 Task: Create a task  Add support for speech-to-text and text-to-speech conversion , assign it to team member softage.8@softage.net in the project WorkSmart and update the status of the task to  Off Track , set the priority of the task to Medium.
Action: Mouse moved to (50, 54)
Screenshot: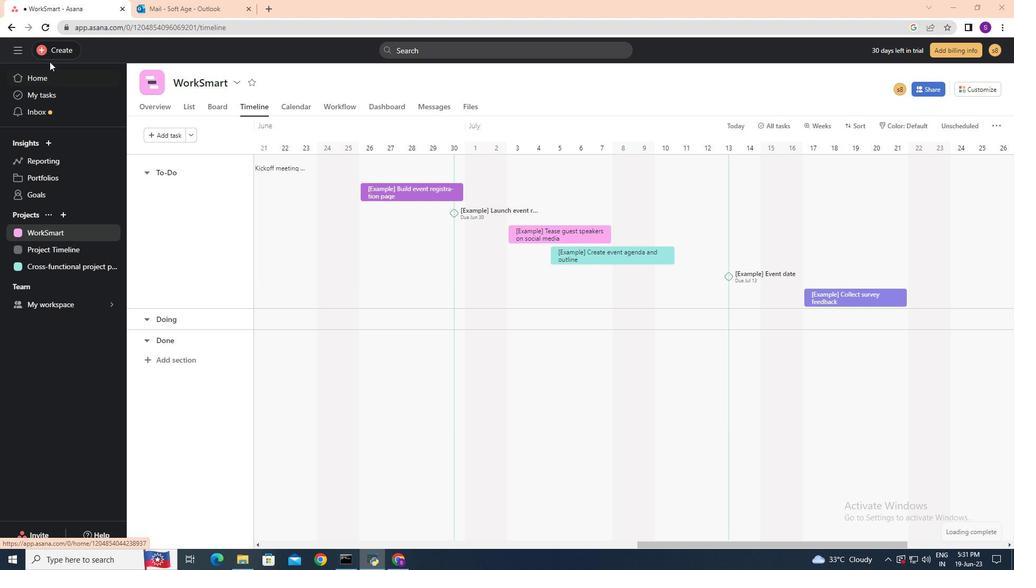 
Action: Mouse pressed left at (50, 54)
Screenshot: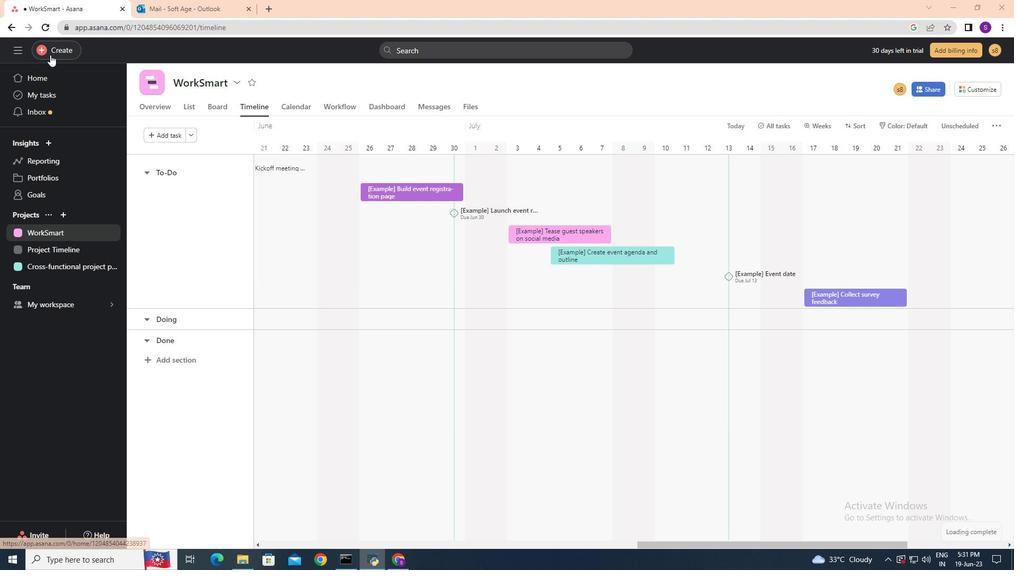
Action: Mouse moved to (135, 51)
Screenshot: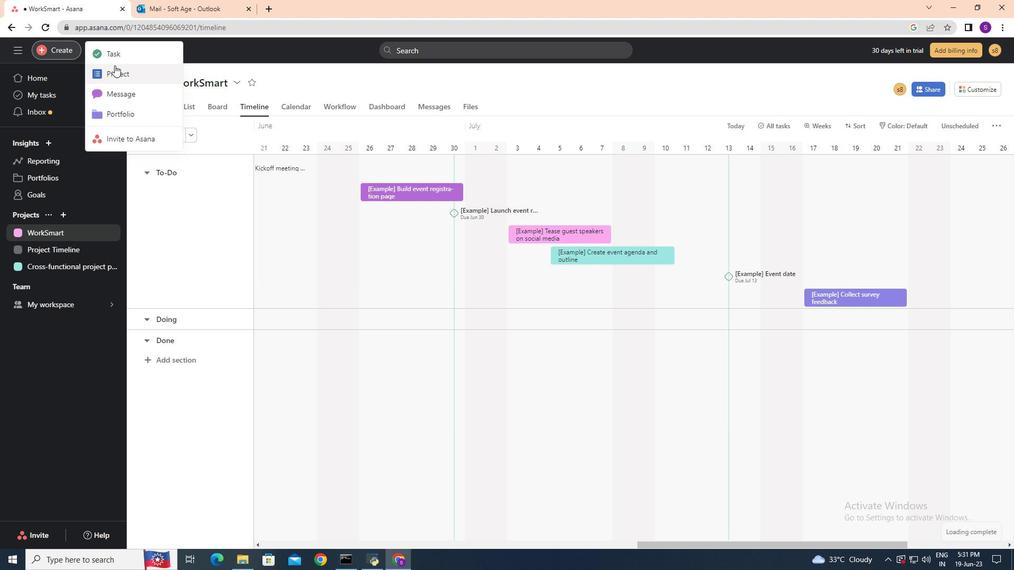 
Action: Mouse pressed left at (135, 51)
Screenshot: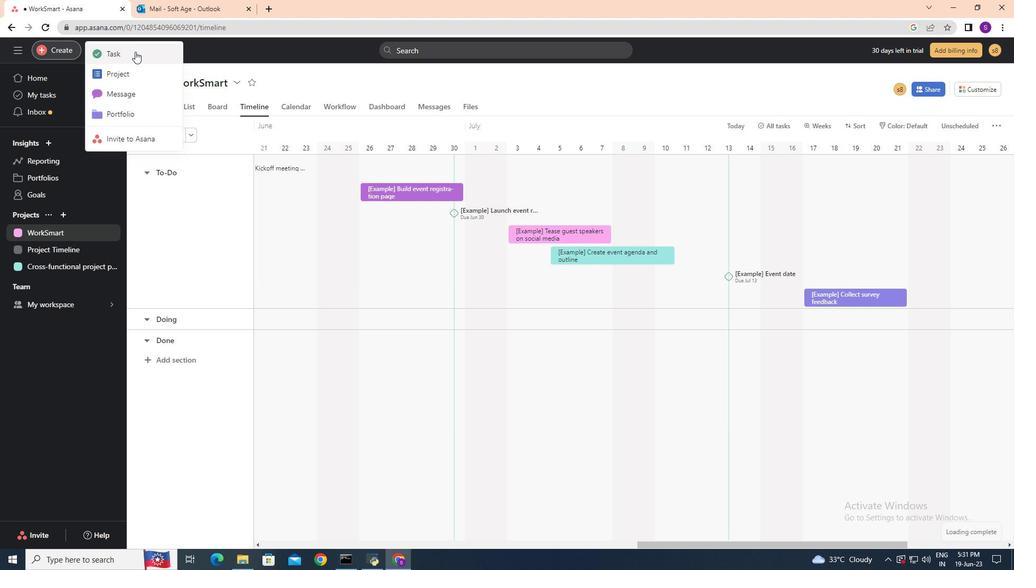 
Action: Mouse moved to (577, 330)
Screenshot: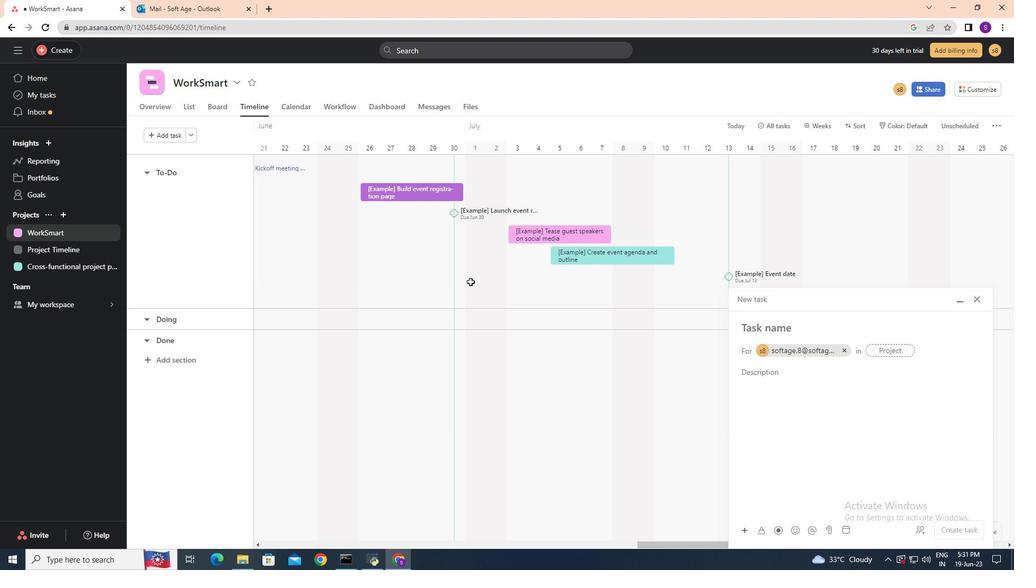 
Action: Key pressed <Key.shift><Key.shift><Key.shift><Key.shift><Key.shift><Key.shift><Key.shift><Key.shift><Key.shift><Key.shift><Key.shift><Key.shift><Key.shift><Key.shift>Add<Key.space><Key.shift>support<Key.space>for<Key.space>speech<Key.space>to<Key.space>text<Key.space>and<Key.space>text<Key.space>to<Key.space>speech<Key.space>conversation
Screenshot: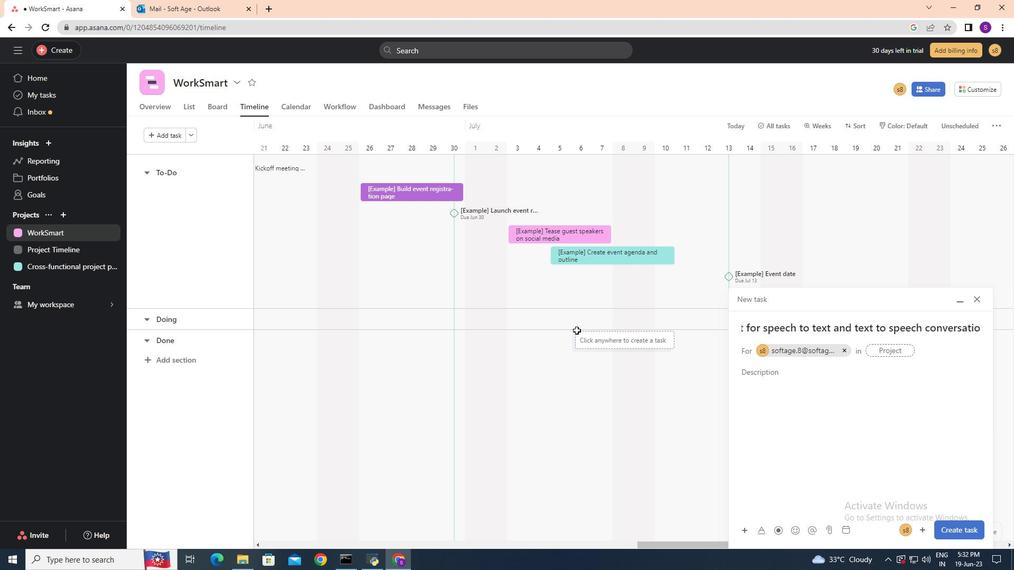 
Action: Mouse moved to (785, 349)
Screenshot: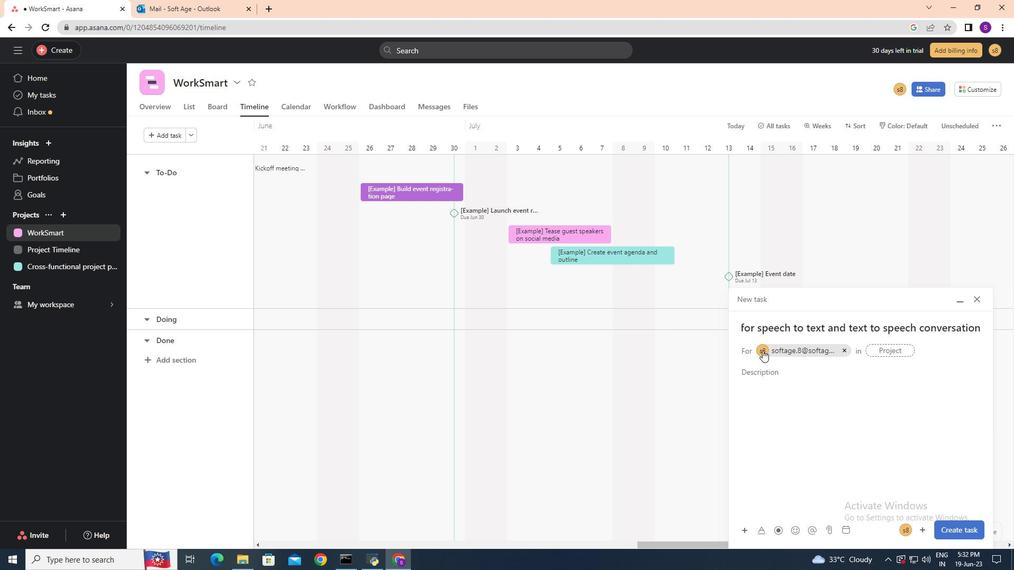 
Action: Mouse pressed left at (785, 349)
Screenshot: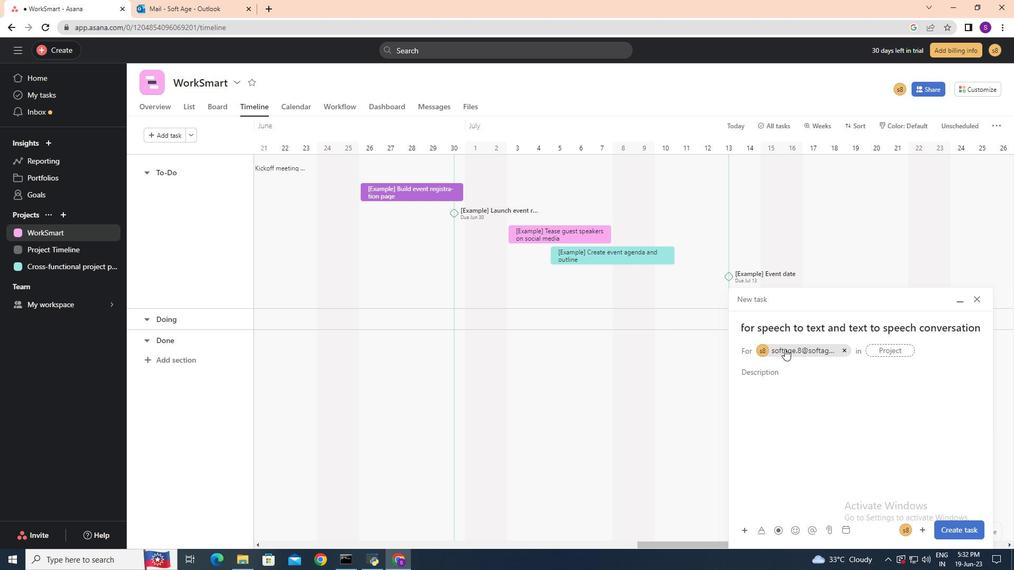 
Action: Key pressed softage.8<Key.shift><Key.shift>@softage.net
Screenshot: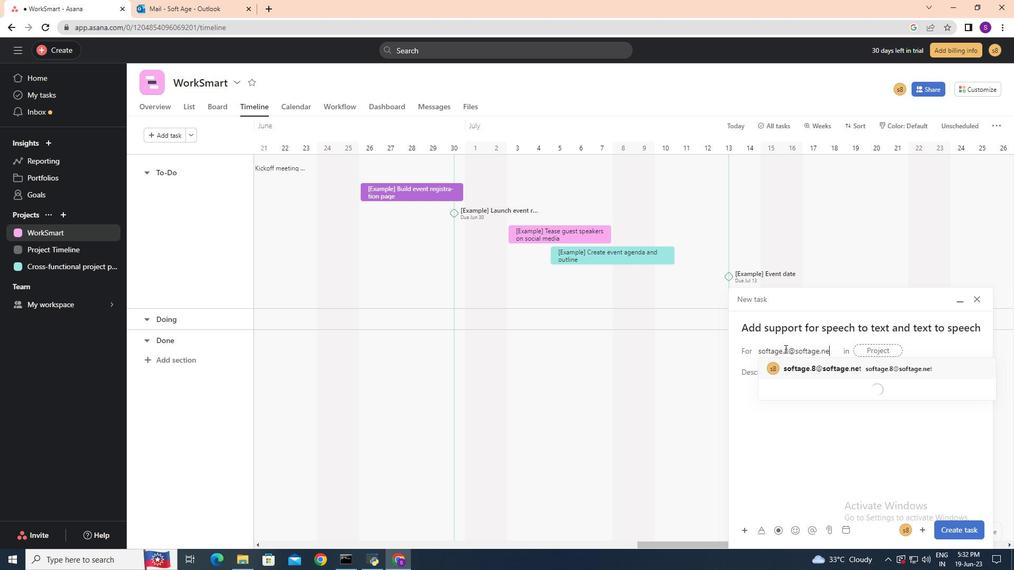
Action: Mouse moved to (817, 370)
Screenshot: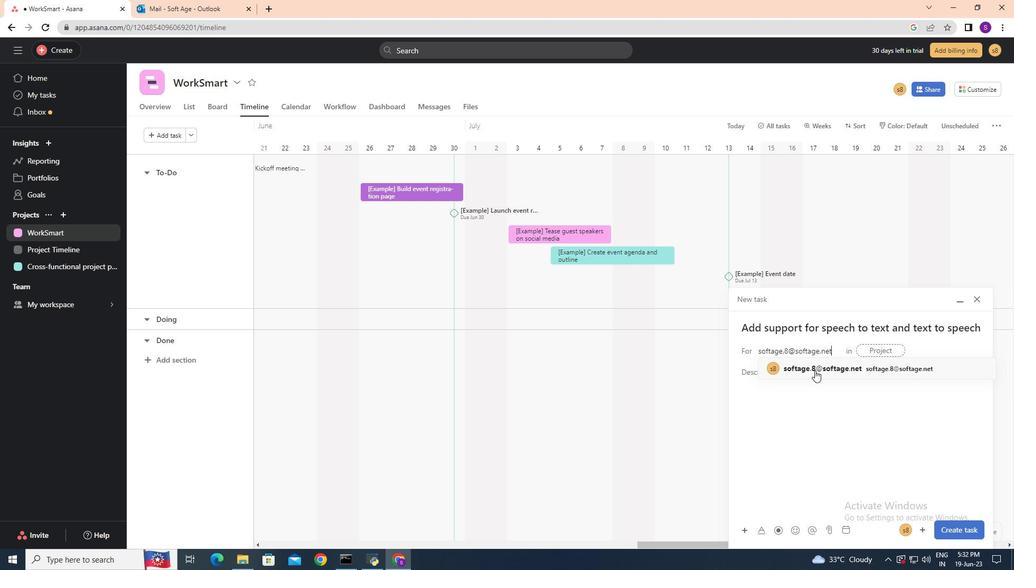 
Action: Mouse pressed left at (817, 370)
Screenshot: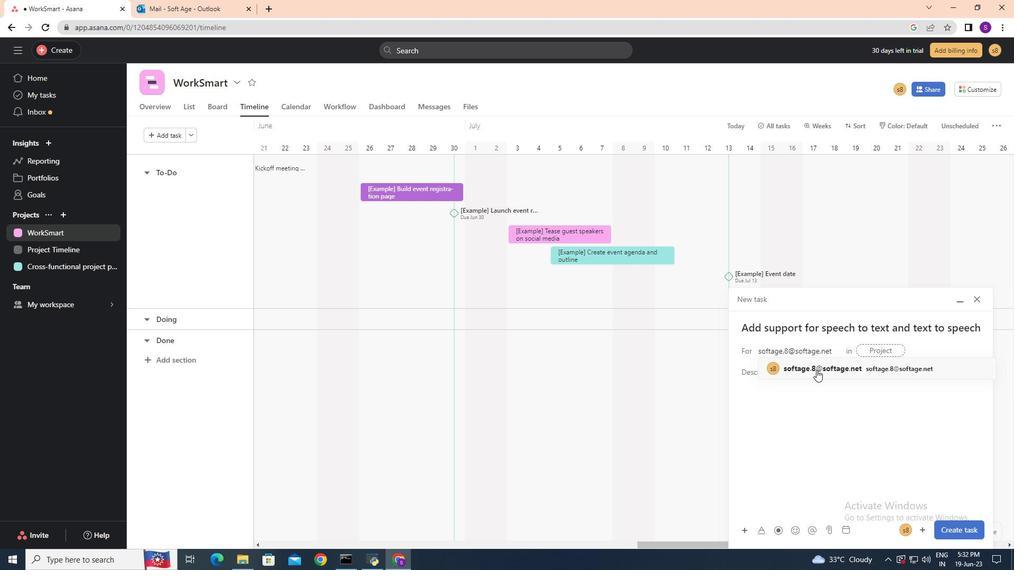 
Action: Mouse moved to (791, 371)
Screenshot: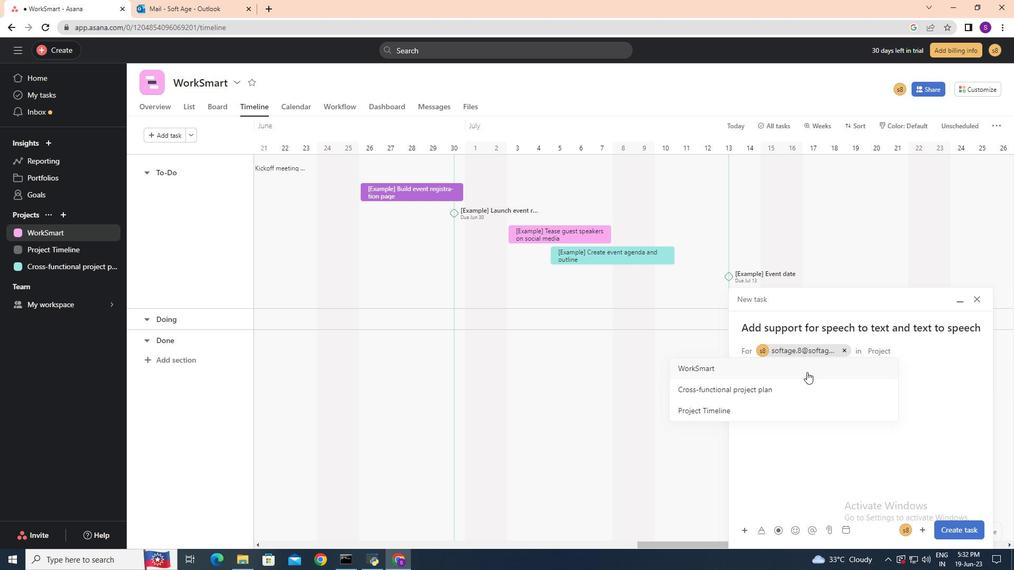 
Action: Mouse pressed left at (791, 371)
Screenshot: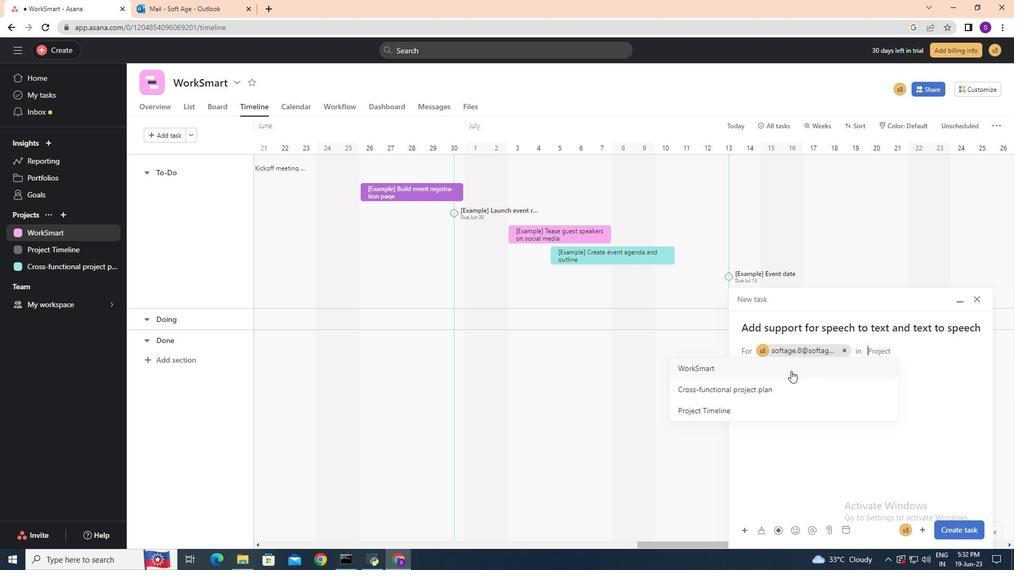 
Action: Mouse moved to (850, 441)
Screenshot: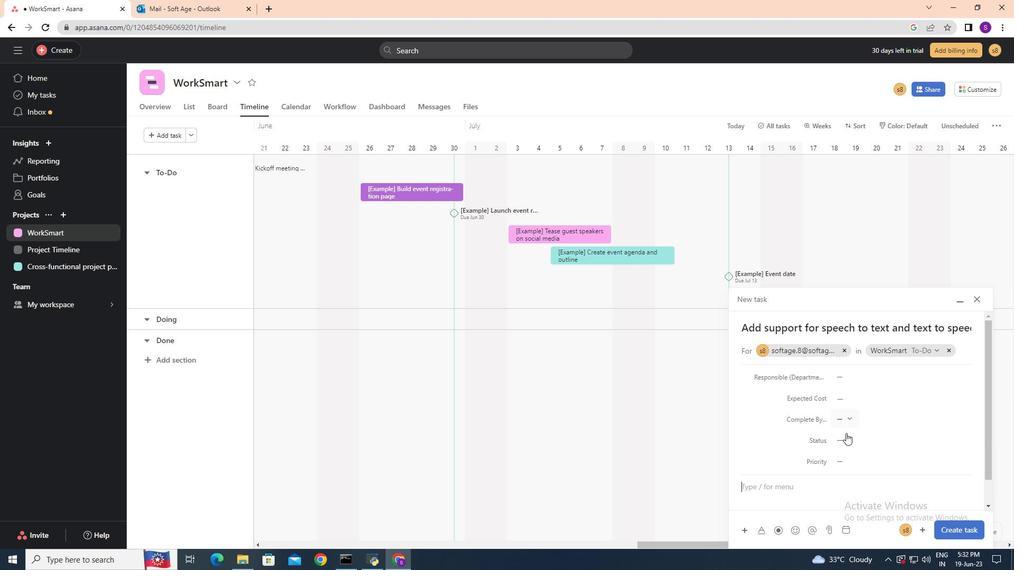 
Action: Mouse pressed left at (850, 441)
Screenshot: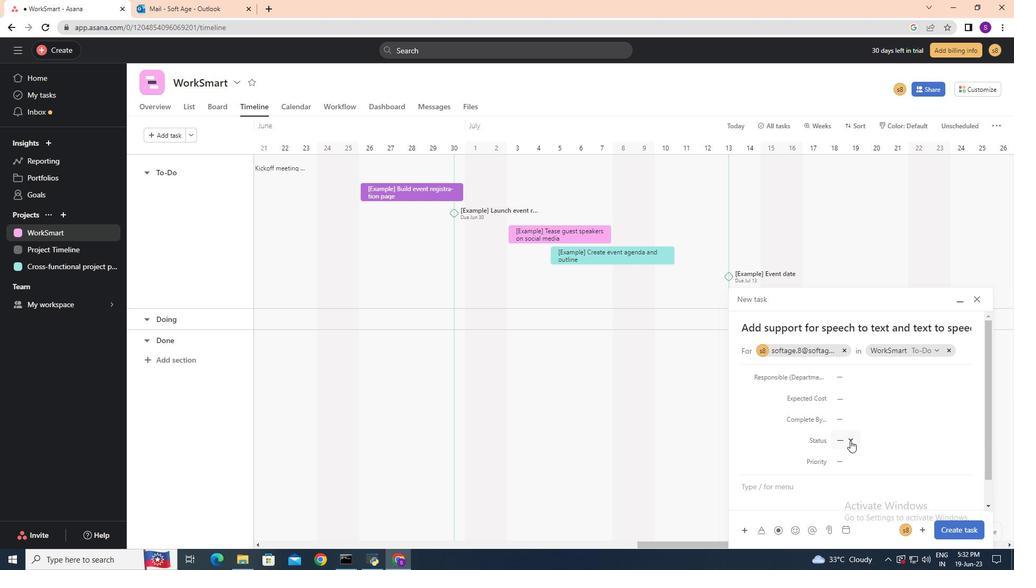
Action: Mouse moved to (861, 493)
Screenshot: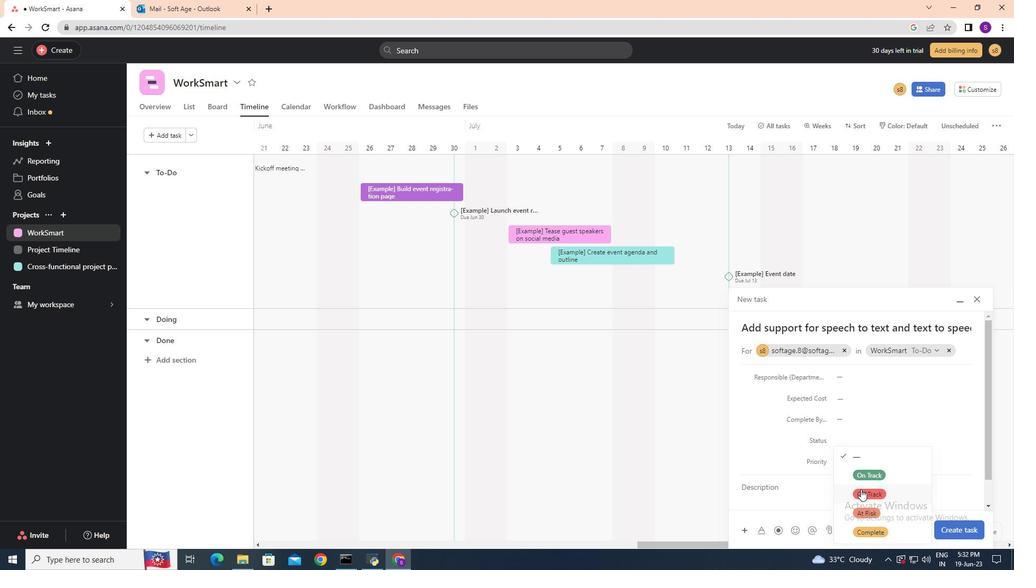 
Action: Mouse pressed left at (861, 493)
Screenshot: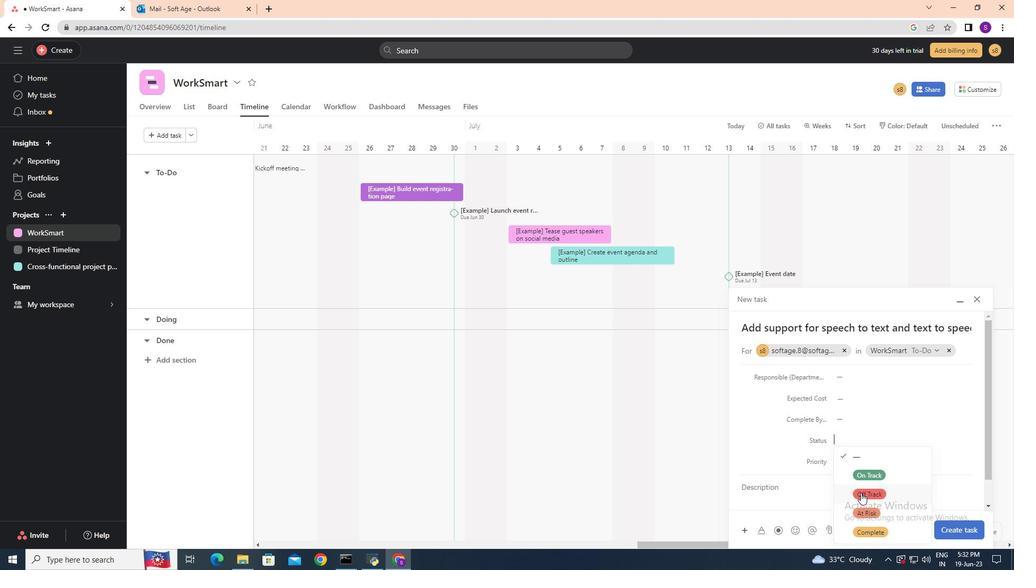 
Action: Mouse moved to (853, 460)
Screenshot: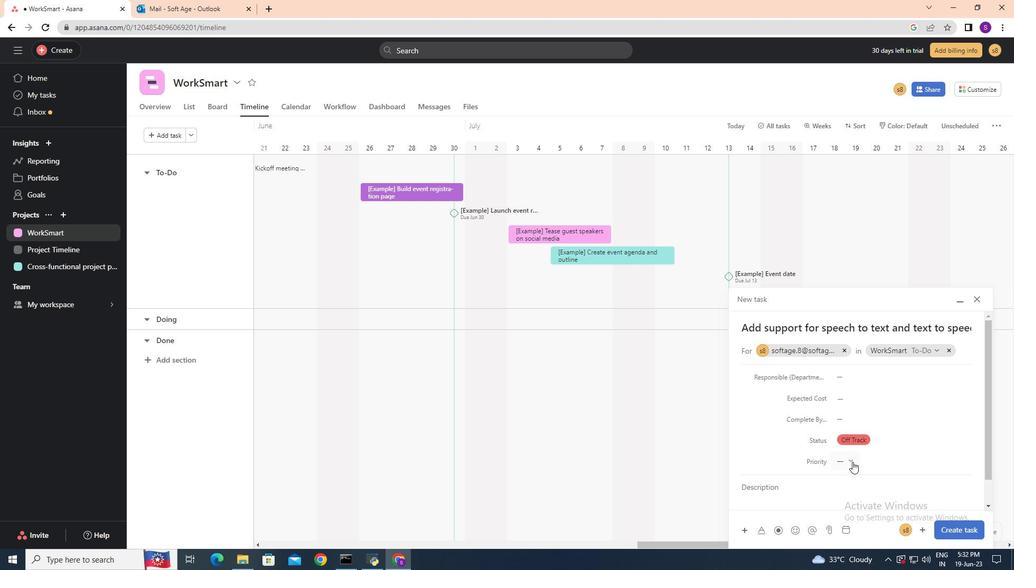 
Action: Mouse pressed left at (853, 460)
Screenshot: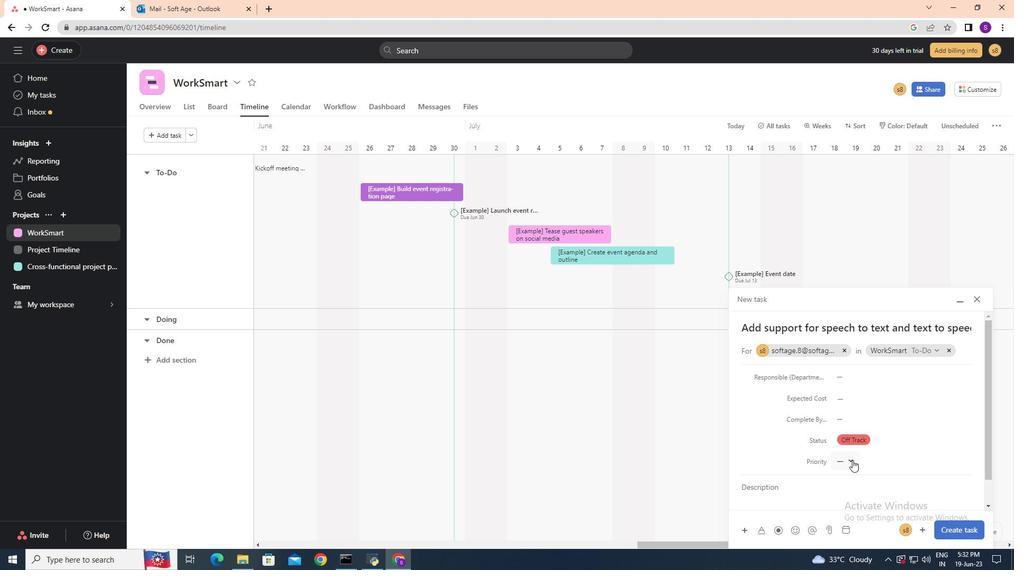 
Action: Mouse moved to (866, 510)
Screenshot: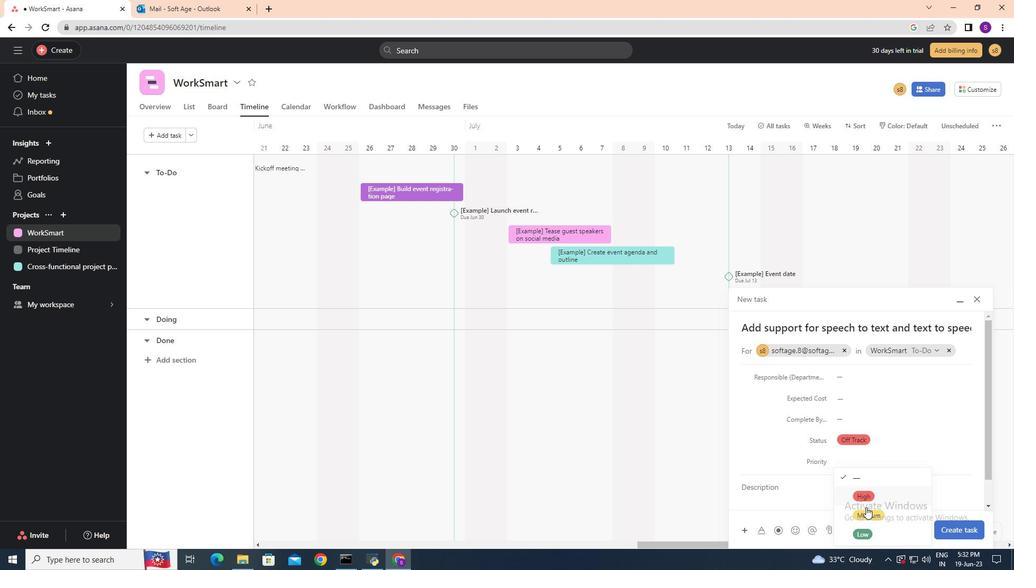 
Action: Mouse pressed left at (866, 510)
Screenshot: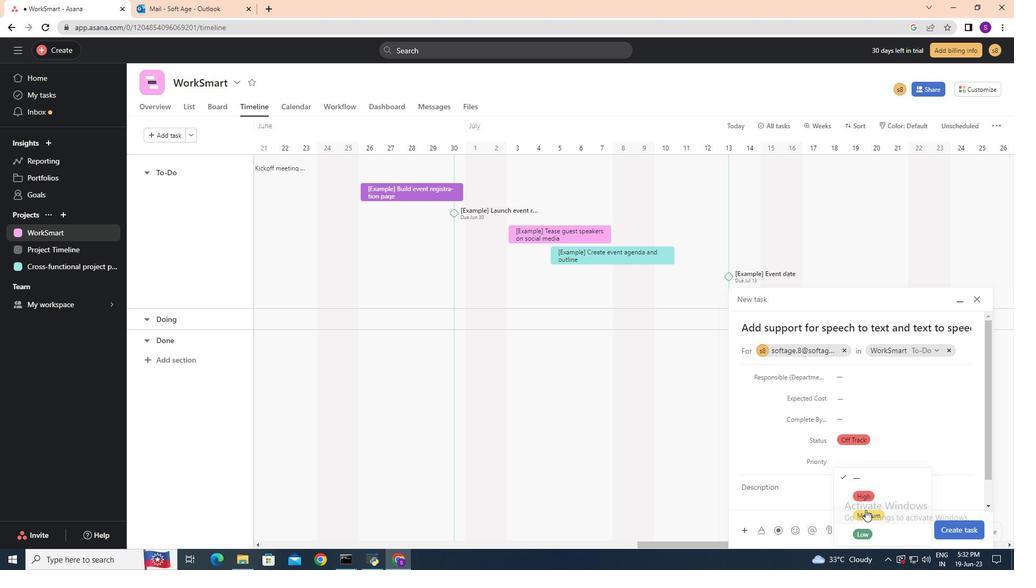 
Action: Mouse moved to (955, 527)
Screenshot: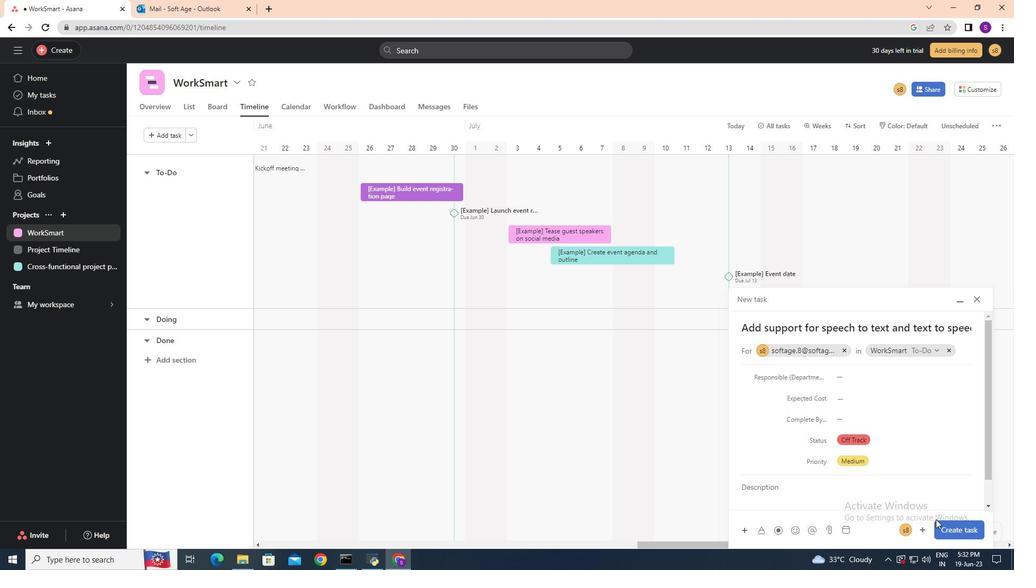 
Action: Mouse pressed left at (955, 527)
Screenshot: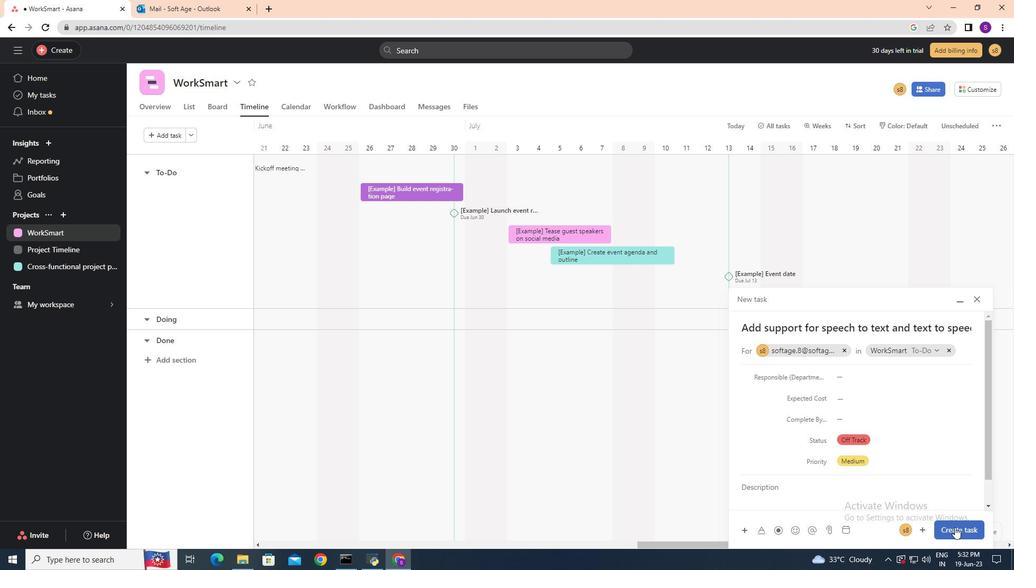 
